 Task: Add Vahdam Teas Organic Turmeric Ashwagandha Herbal Tea Bags to the cart.
Action: Mouse pressed left at (21, 94)
Screenshot: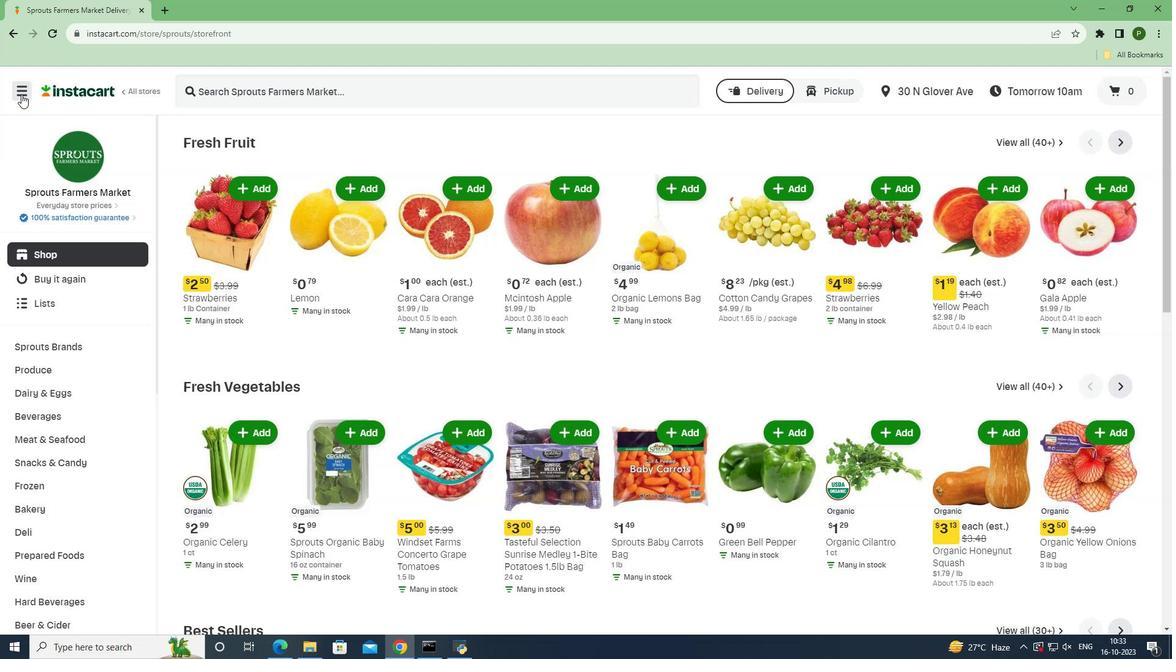 
Action: Mouse moved to (53, 321)
Screenshot: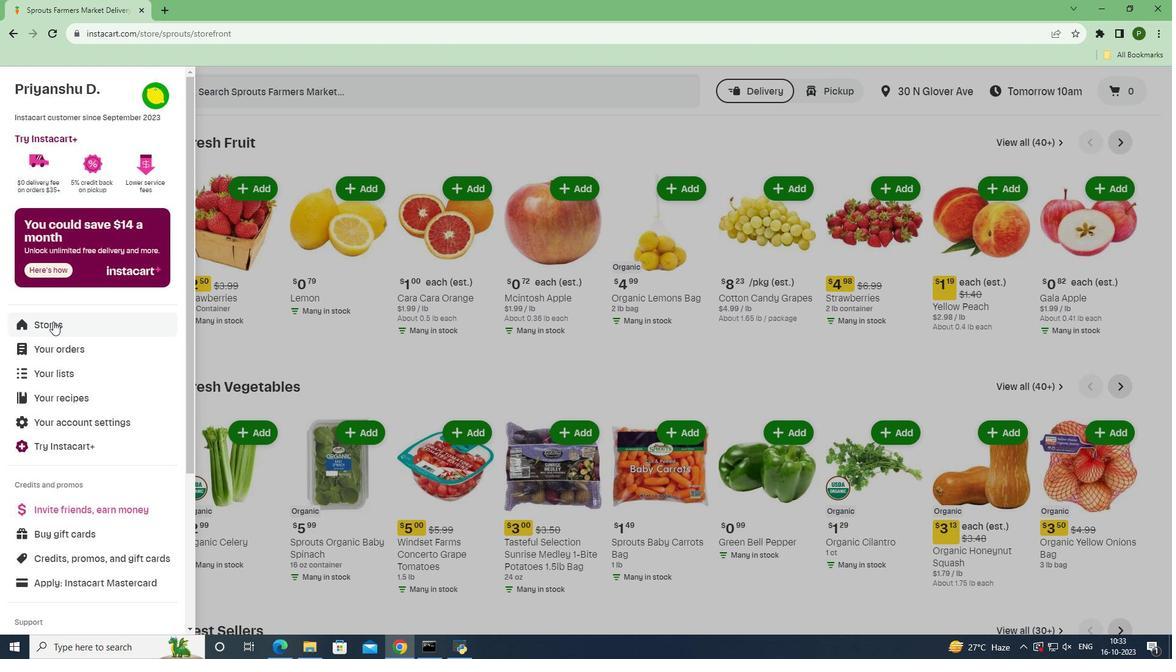 
Action: Mouse pressed left at (53, 321)
Screenshot: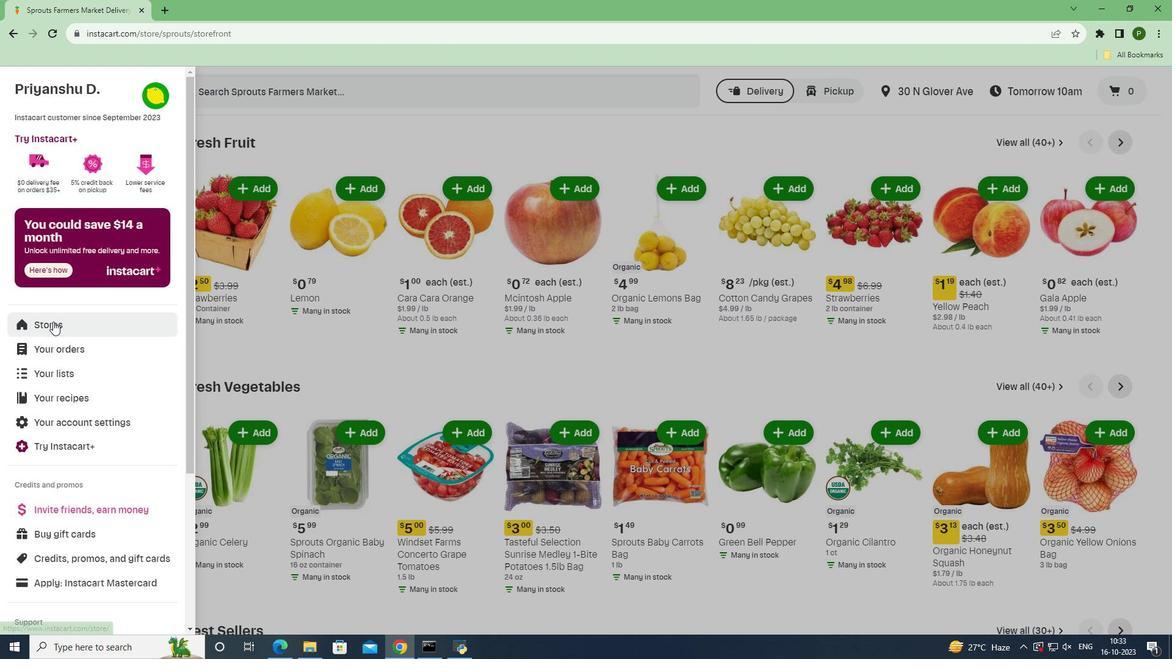 
Action: Mouse moved to (260, 134)
Screenshot: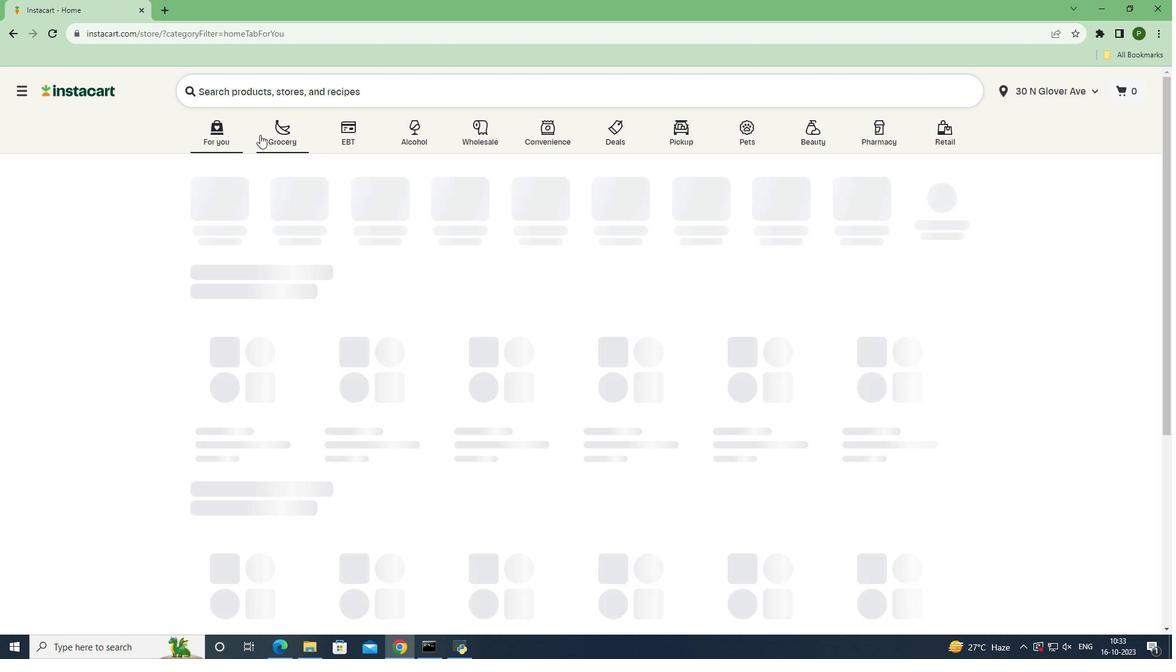 
Action: Mouse pressed left at (260, 134)
Screenshot: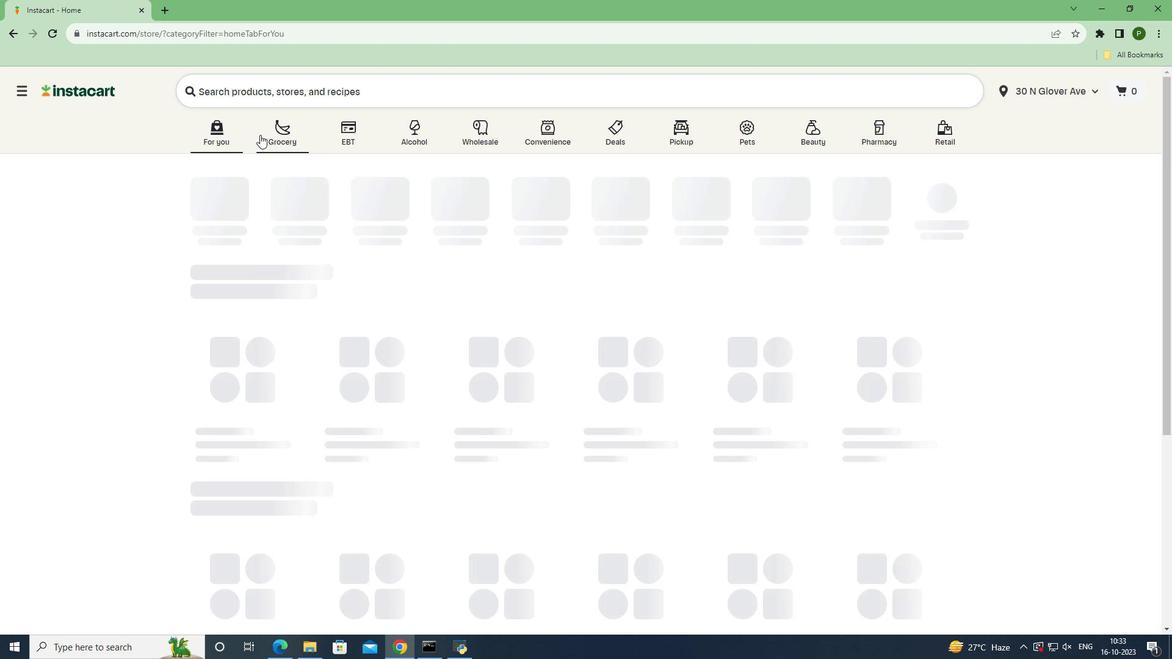 
Action: Mouse moved to (751, 280)
Screenshot: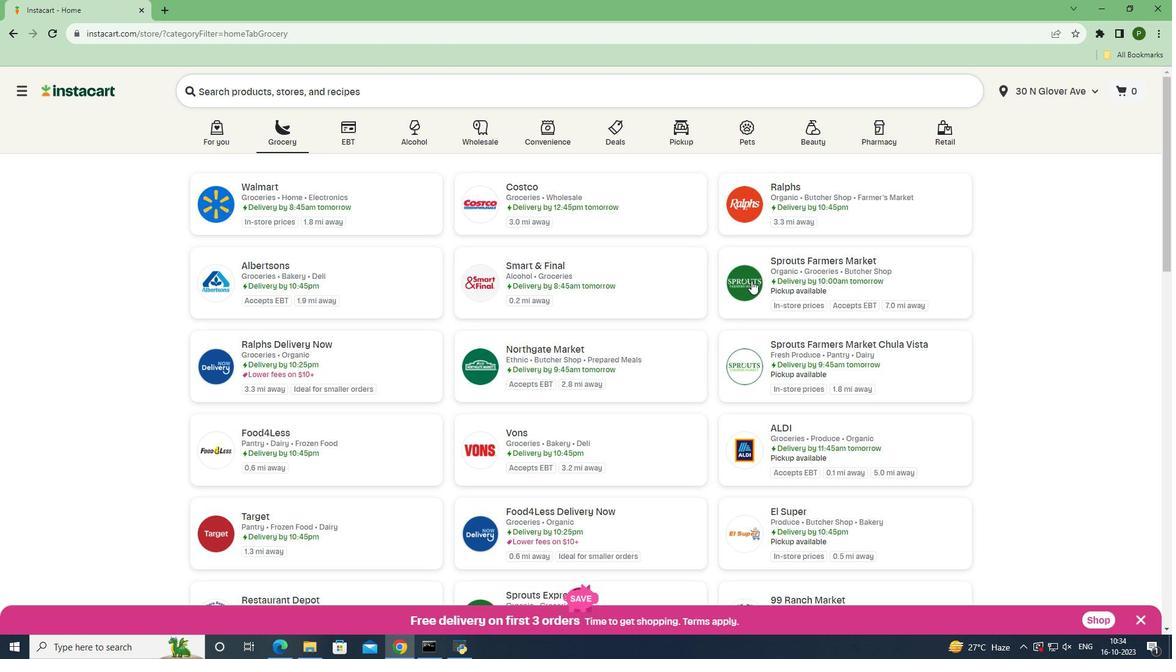 
Action: Mouse pressed left at (751, 280)
Screenshot: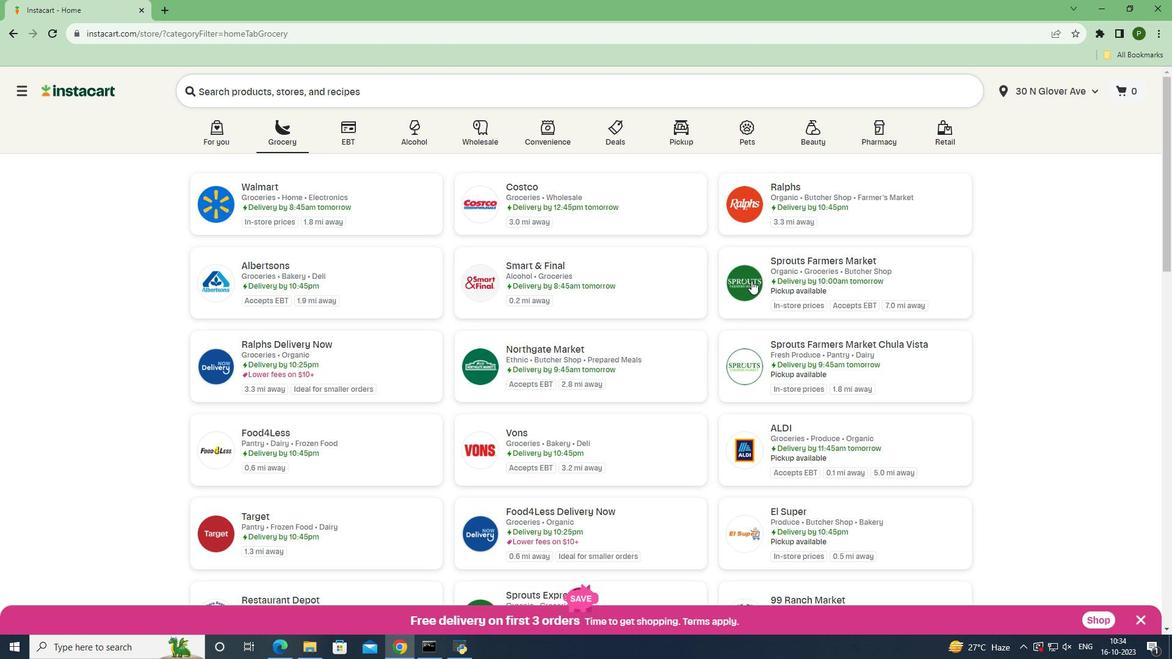 
Action: Mouse moved to (57, 415)
Screenshot: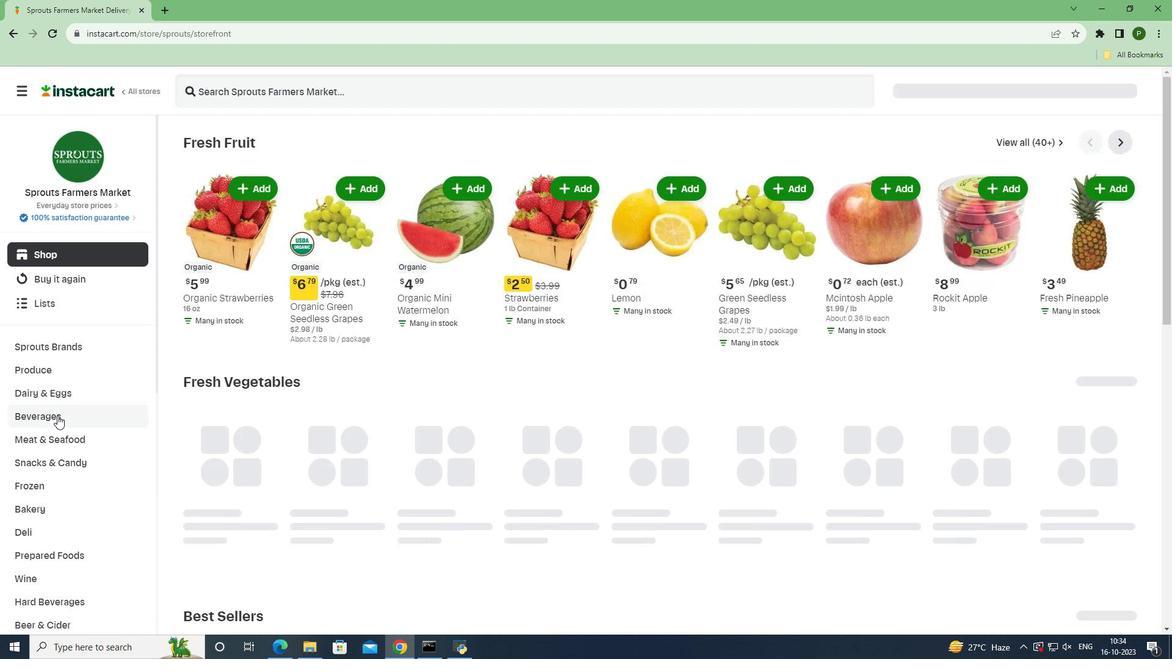 
Action: Mouse pressed left at (57, 415)
Screenshot: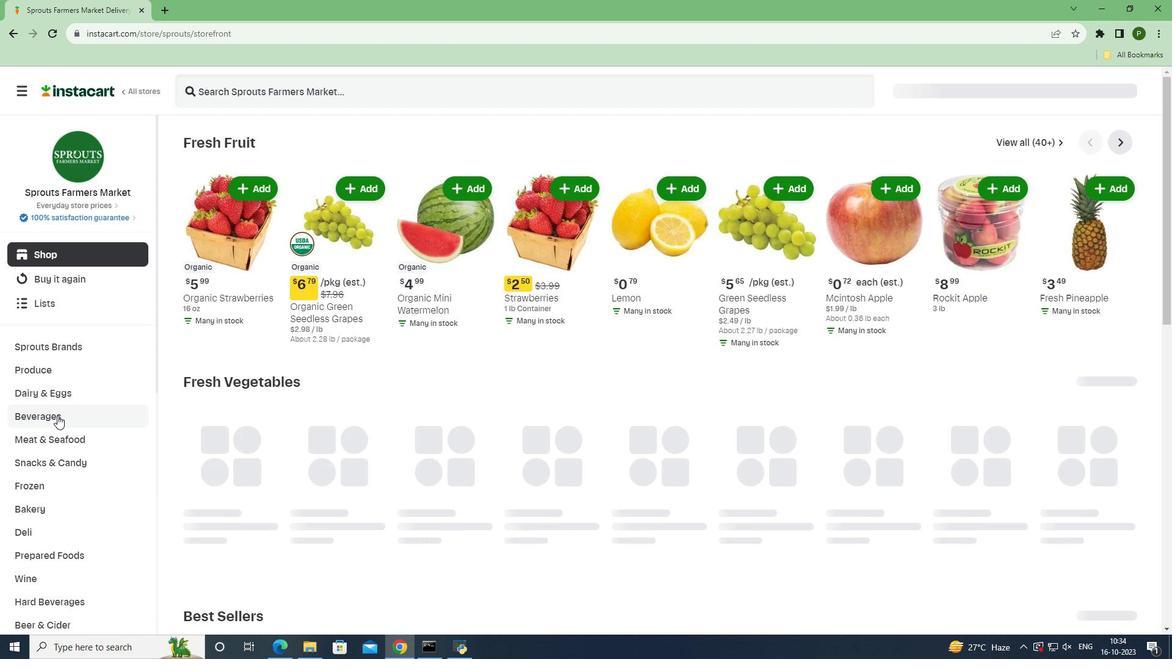 
Action: Mouse moved to (1063, 167)
Screenshot: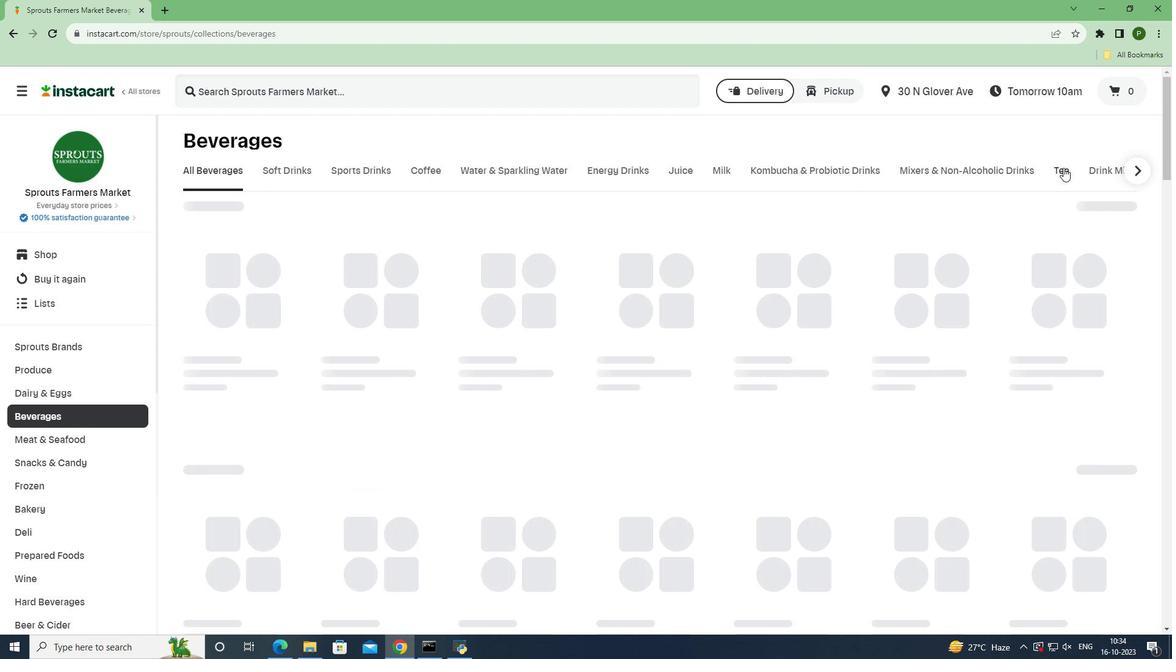 
Action: Mouse pressed left at (1063, 167)
Screenshot: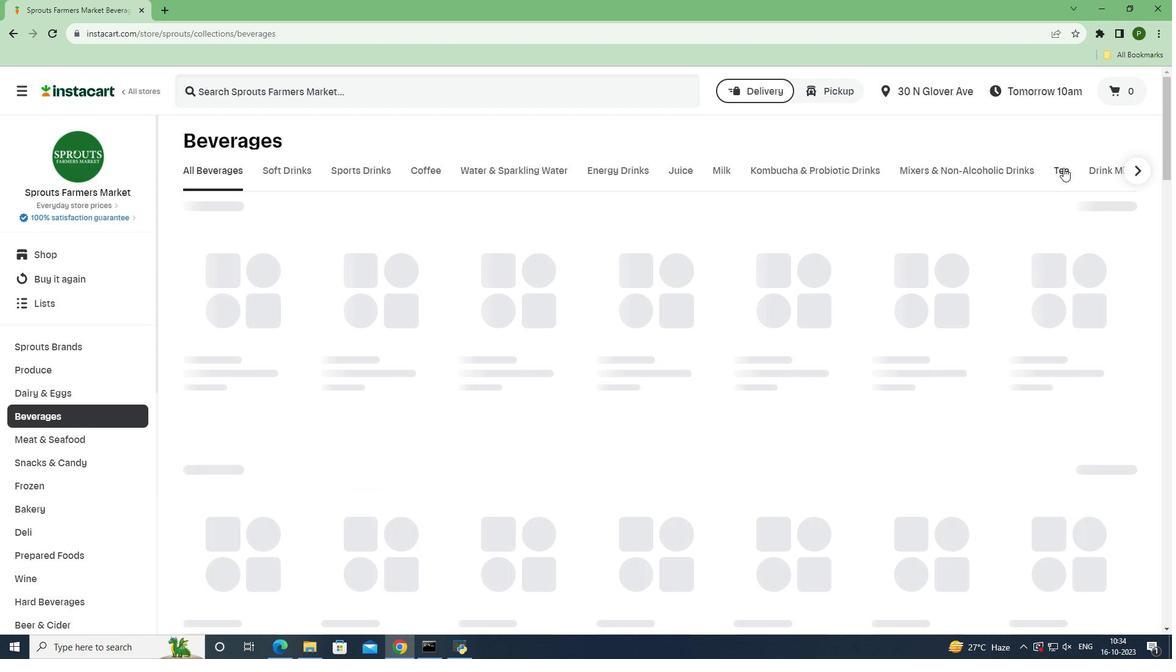 
Action: Mouse moved to (363, 90)
Screenshot: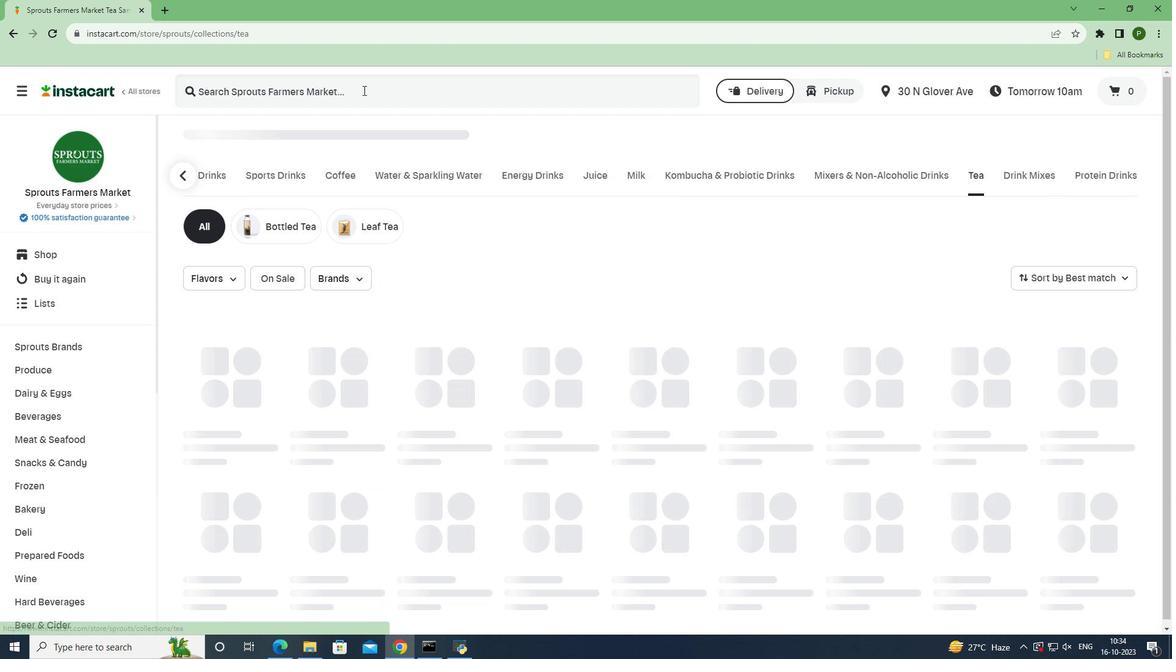 
Action: Mouse pressed left at (363, 90)
Screenshot: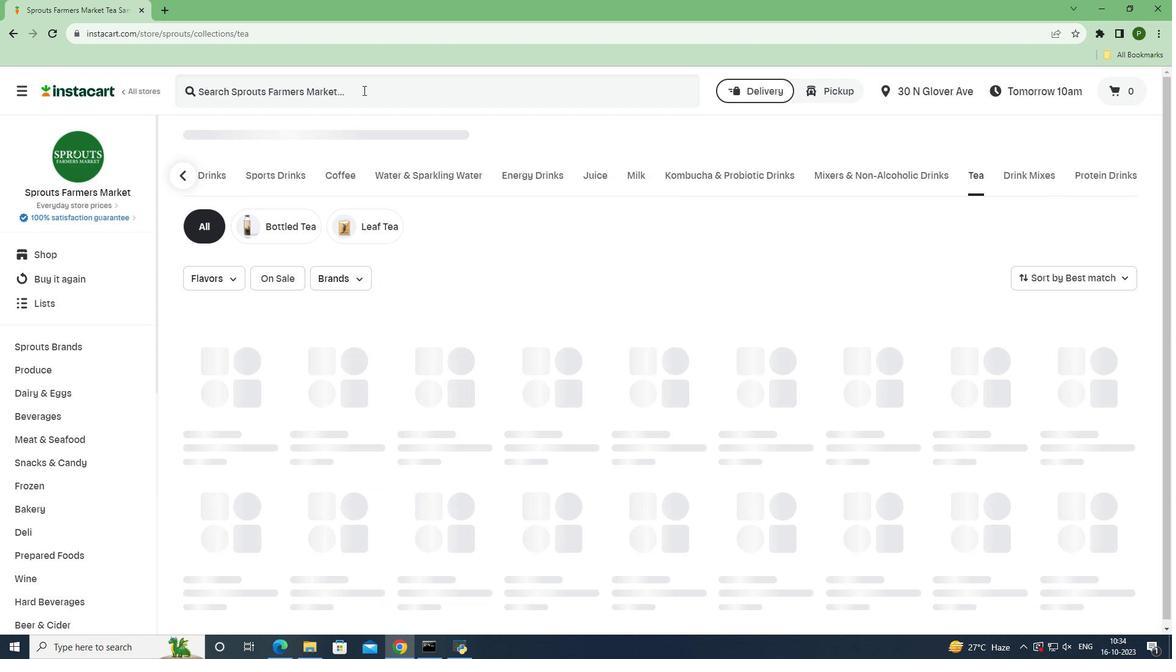 
Action: Key pressed <Key.caps_lock>V<Key.caps_lock>ahdam<Key.space><Key.caps_lock>T<Key.caps_lock>eas<Key.space><Key.caps_lock>O<Key.caps_lock>rganic<Key.space><Key.caps_lock>T<Key.caps_lock>urmeric<Key.space><Key.caps_lock>A<Key.caps_lock>shwagandha<Key.space><Key.caps_lock>H<Key.caps_lock>erbal<Key.space><Key.caps_lock>T<Key.caps_lock>ea<Key.space><Key.caps_lock>B<Key.caps_lock>ags<Key.space><Key.enter>
Screenshot: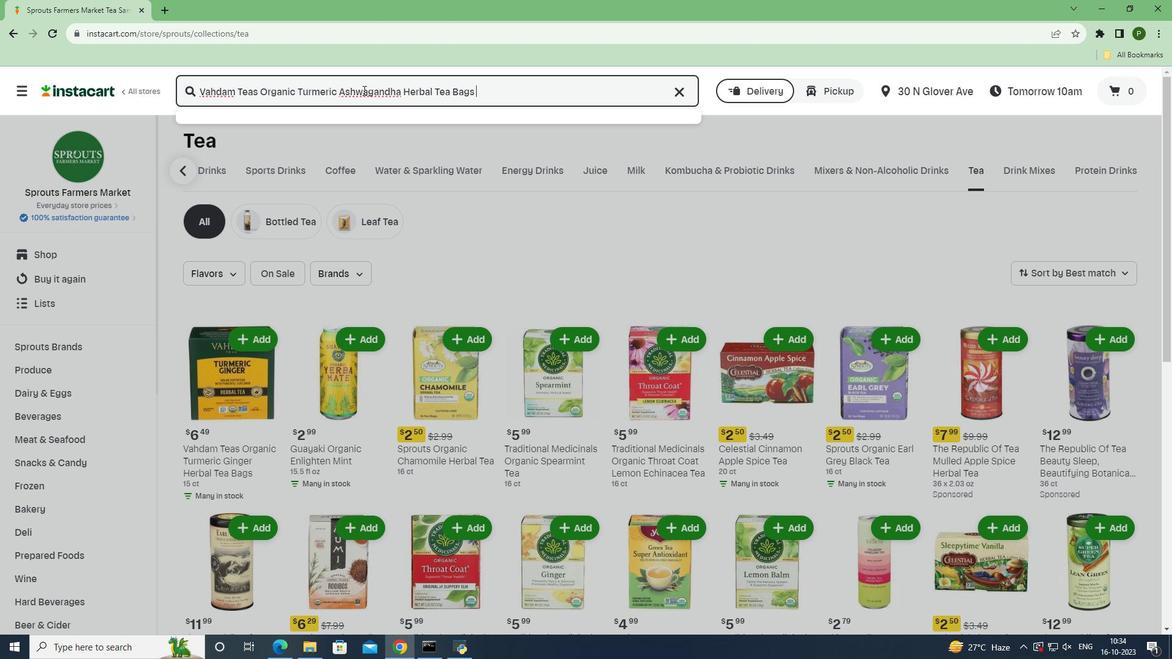 
Action: Mouse moved to (716, 221)
Screenshot: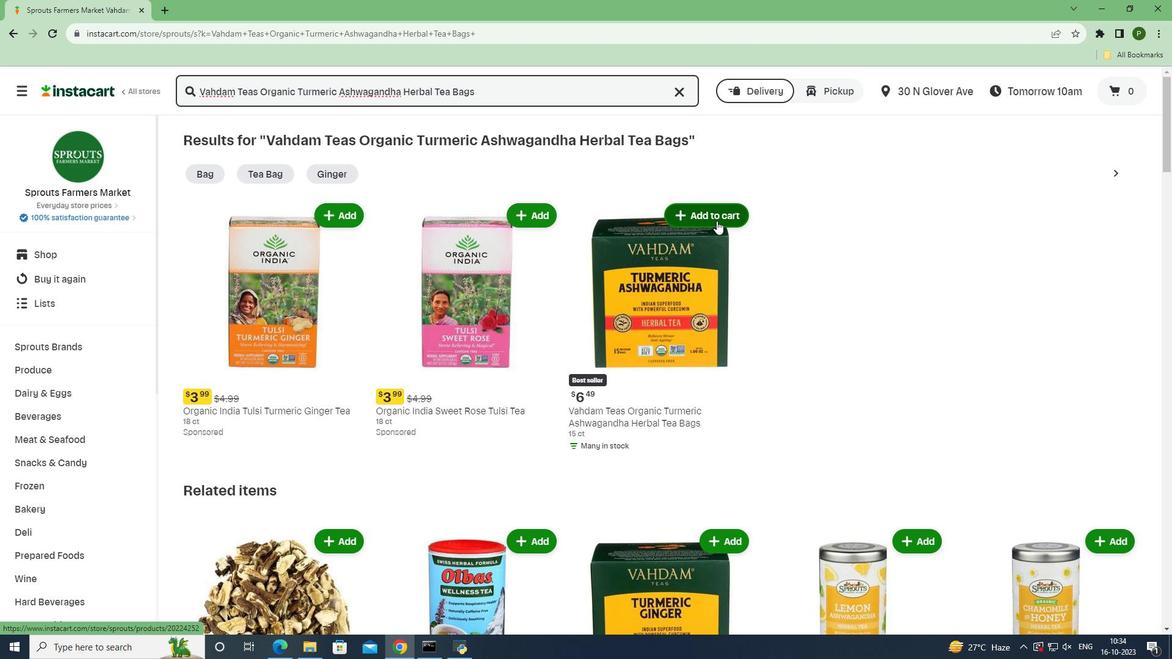
Action: Mouse pressed left at (716, 221)
Screenshot: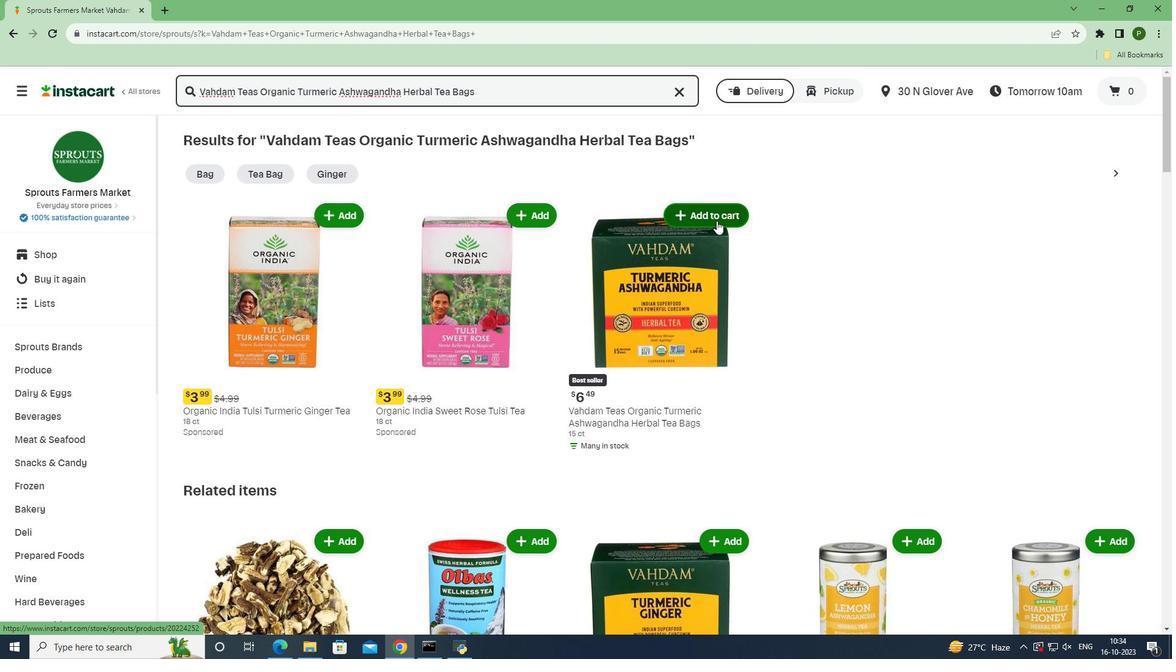 
Action: Mouse moved to (807, 293)
Screenshot: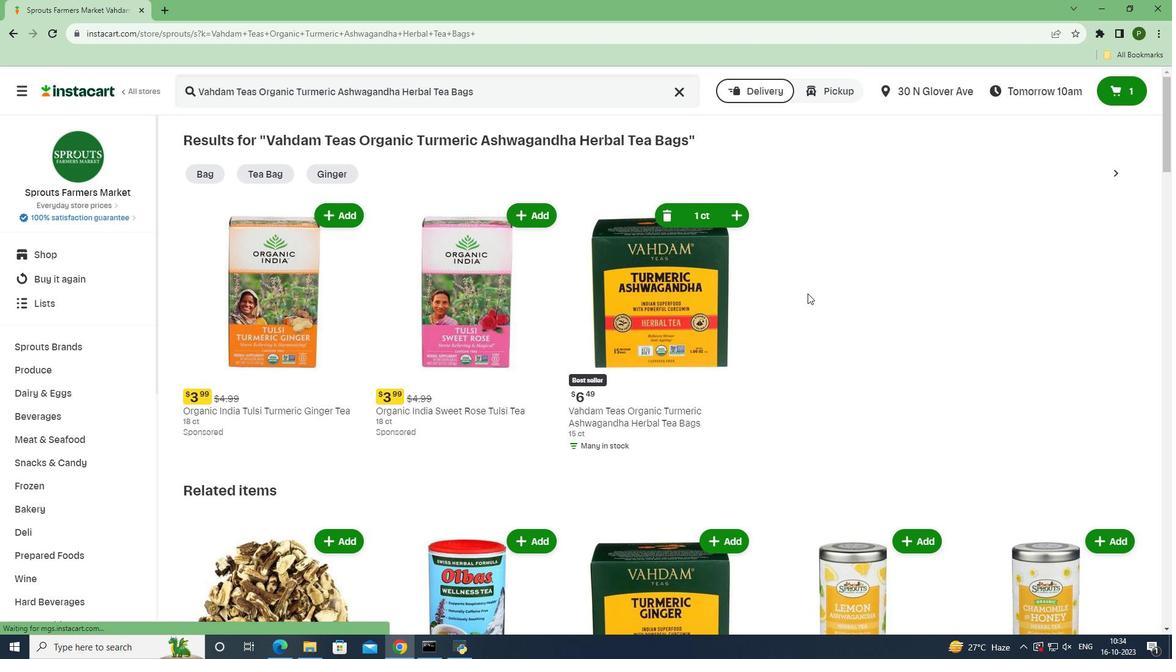 
